Task: Check the status of a specific file within your repository to assess its condition.
Action: Mouse moved to (348, 370)
Screenshot: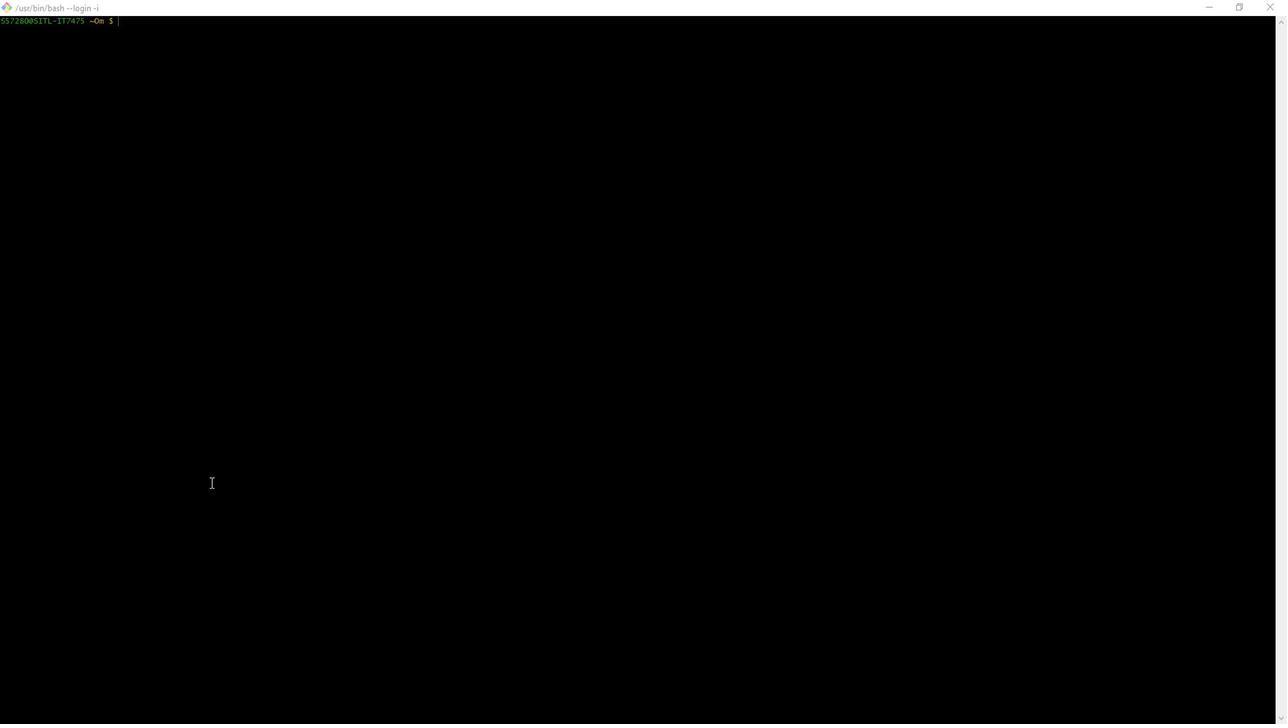 
Action: Mouse pressed left at (348, 370)
Screenshot: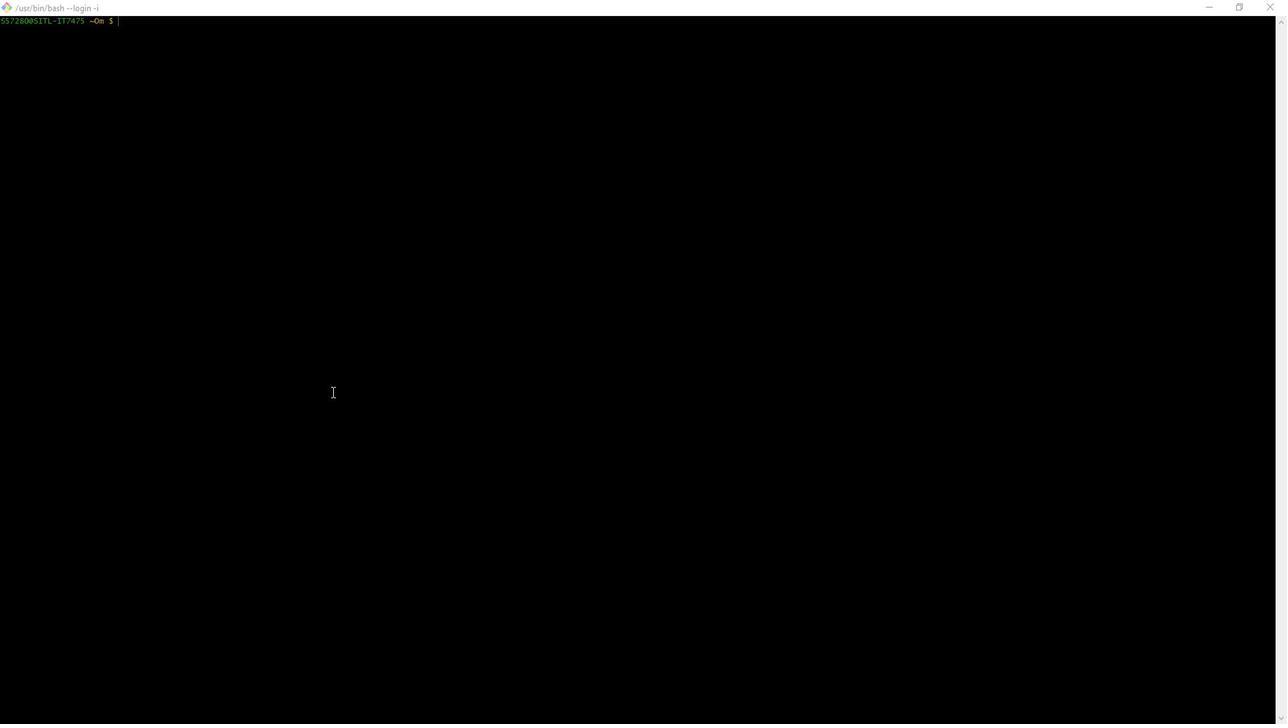 
Action: Mouse moved to (348, 370)
Screenshot: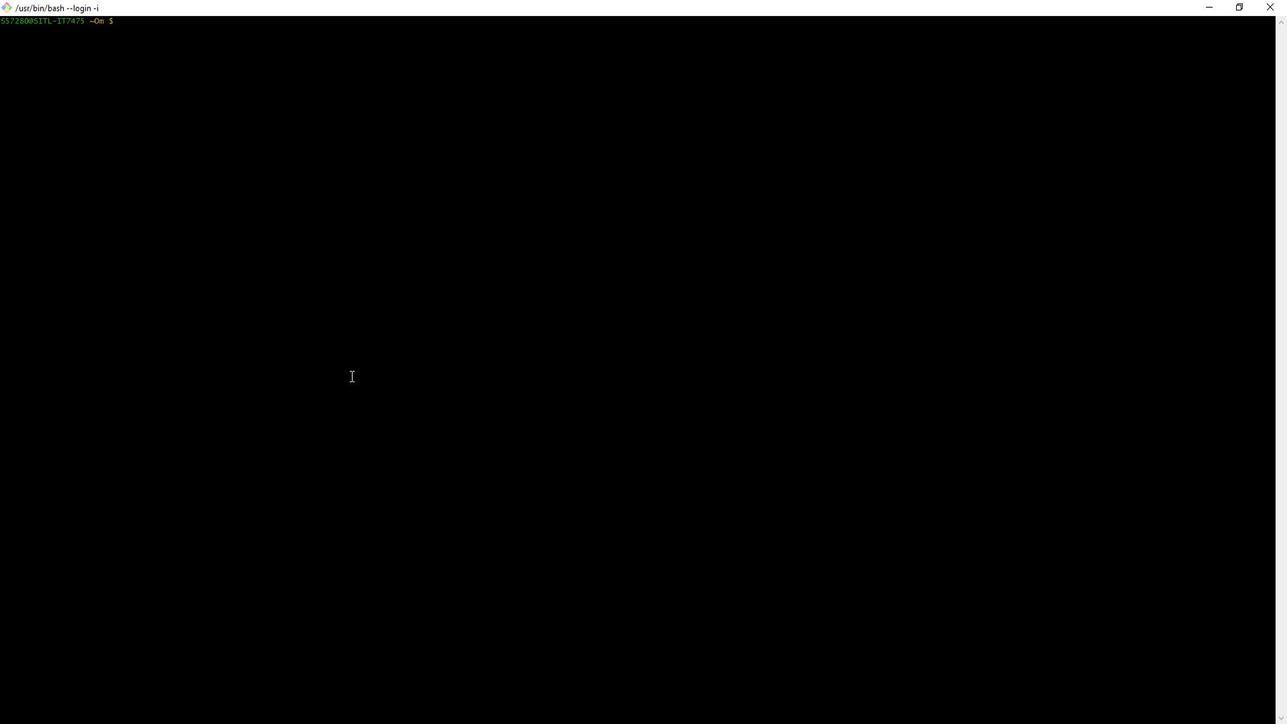 
Action: Mouse pressed left at (348, 370)
Screenshot: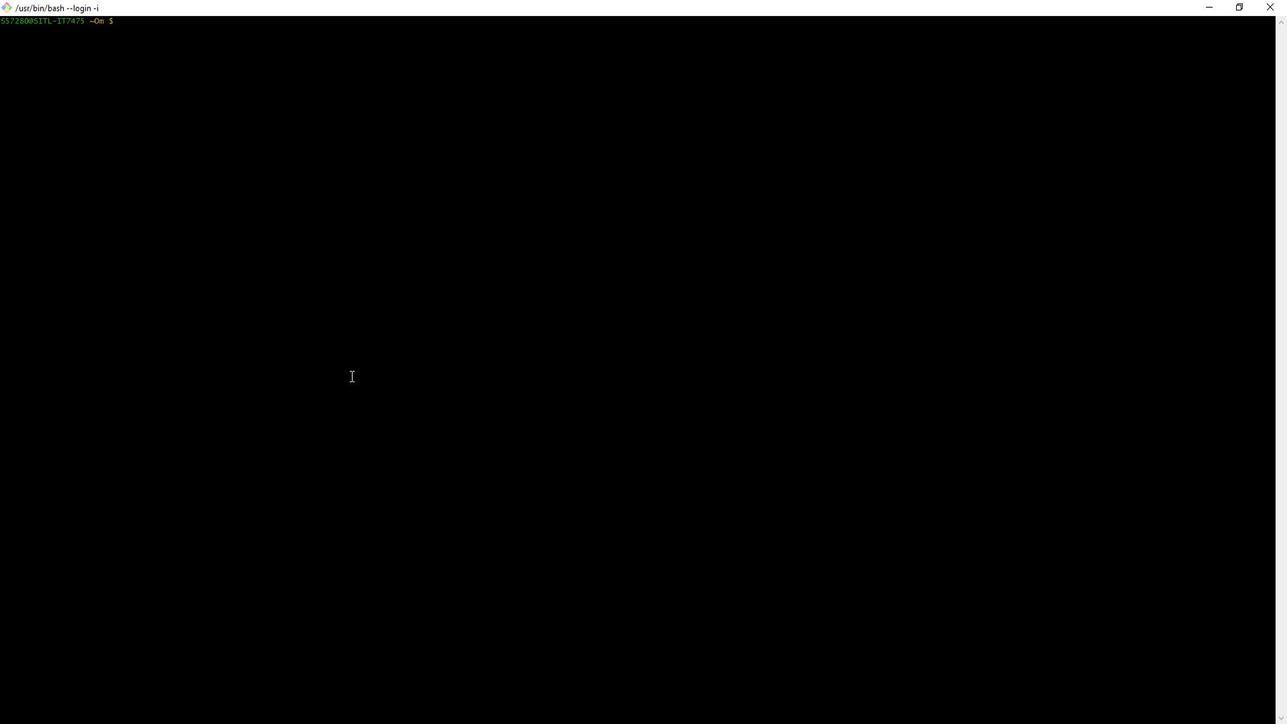
Action: Key pressed cd<Key.space>public-apis<Key.enter>git<Key.space>show<Key.enter>git<Key.space>status<Key.space>.gitignore<Key.enter>
Screenshot: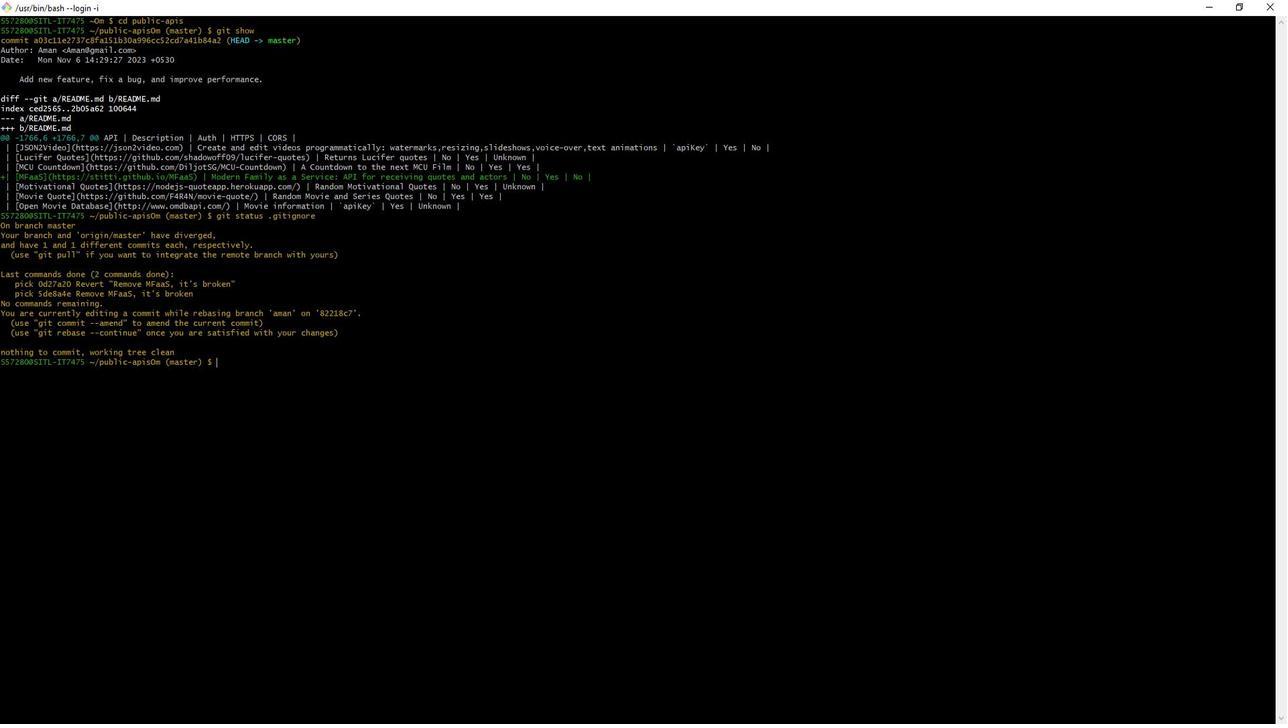 
Action: Mouse moved to (348, 370)
Screenshot: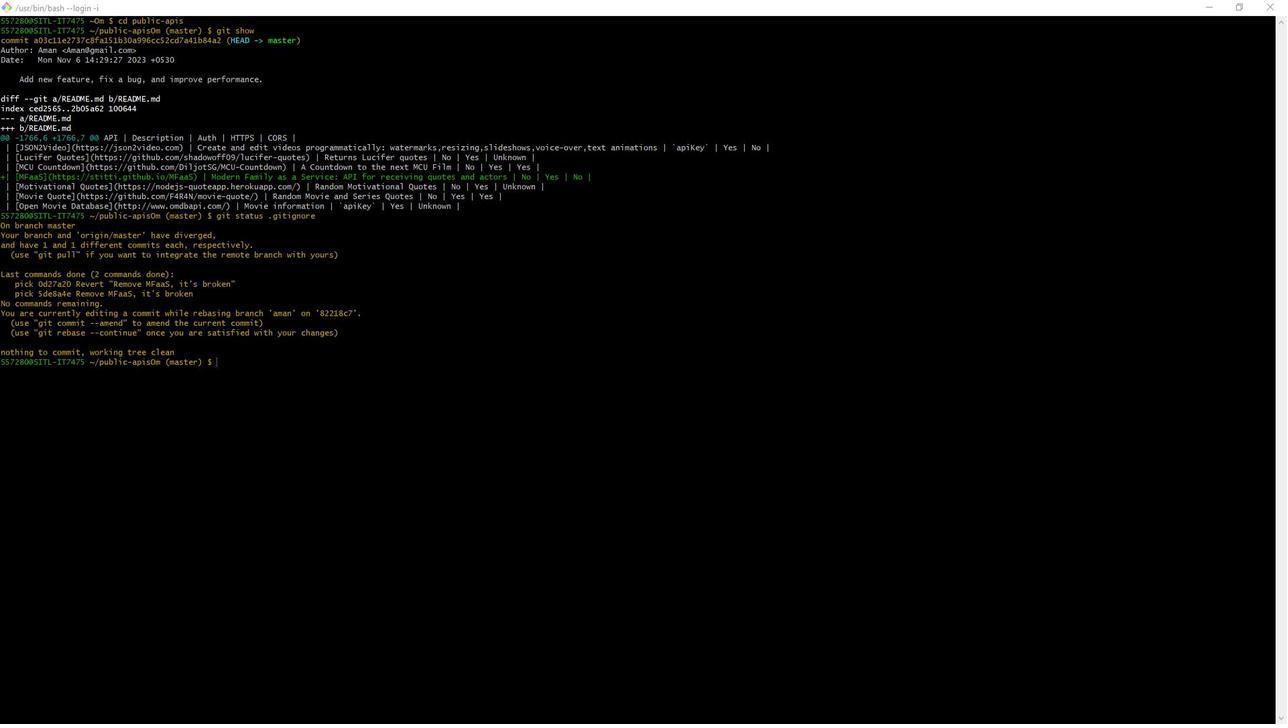 
Action: Mouse pressed left at (348, 370)
Screenshot: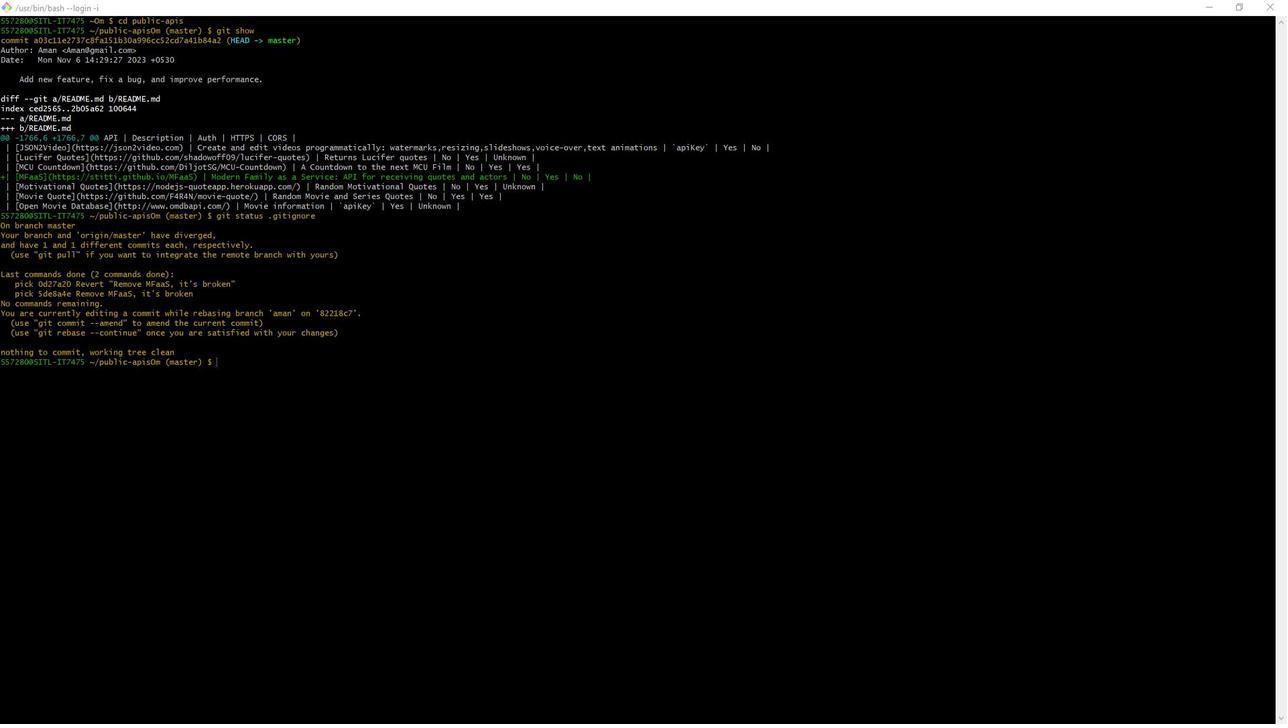 
Action: Mouse moved to (348, 370)
Screenshot: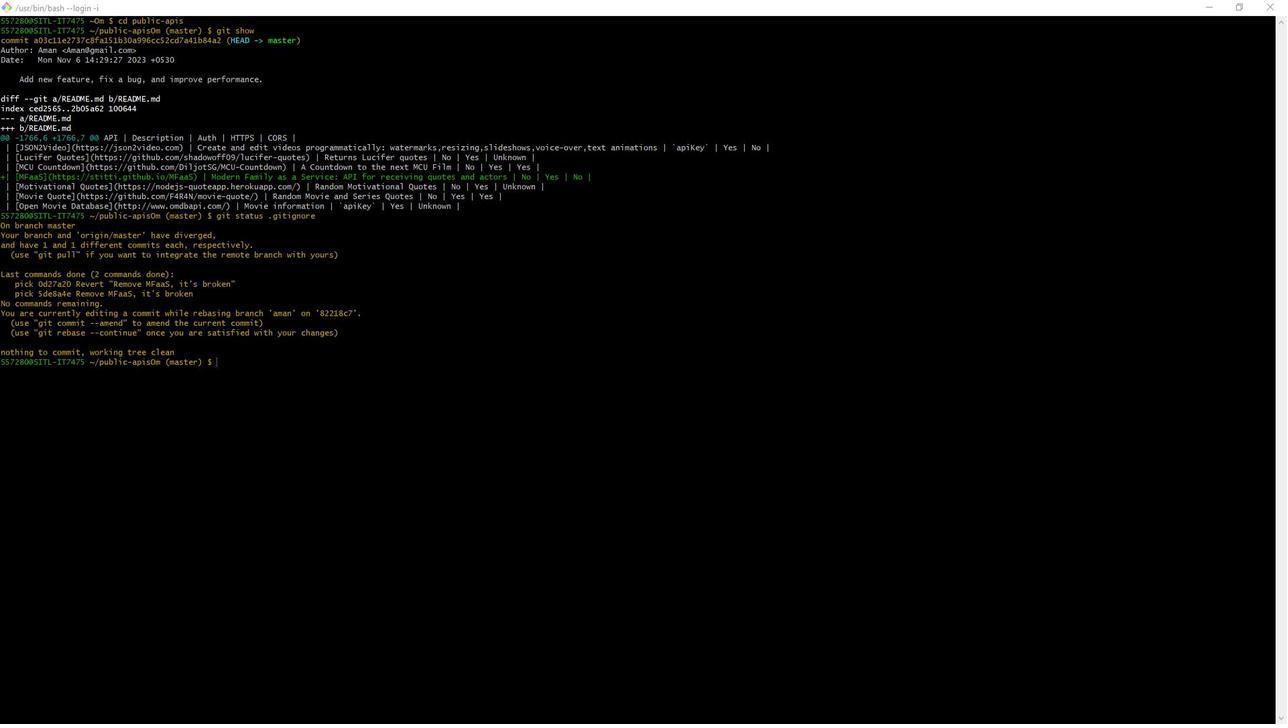 
Action: Mouse pressed left at (348, 370)
Screenshot: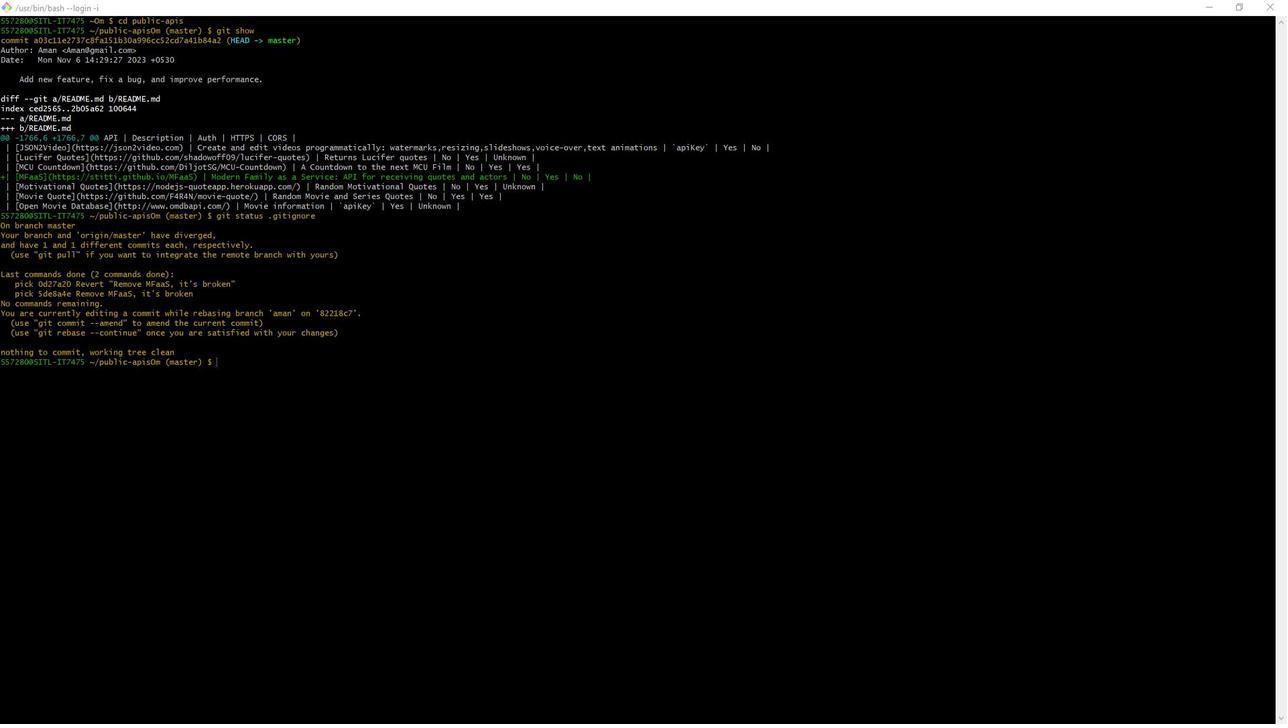 
Action: Mouse moved to (348, 370)
Screenshot: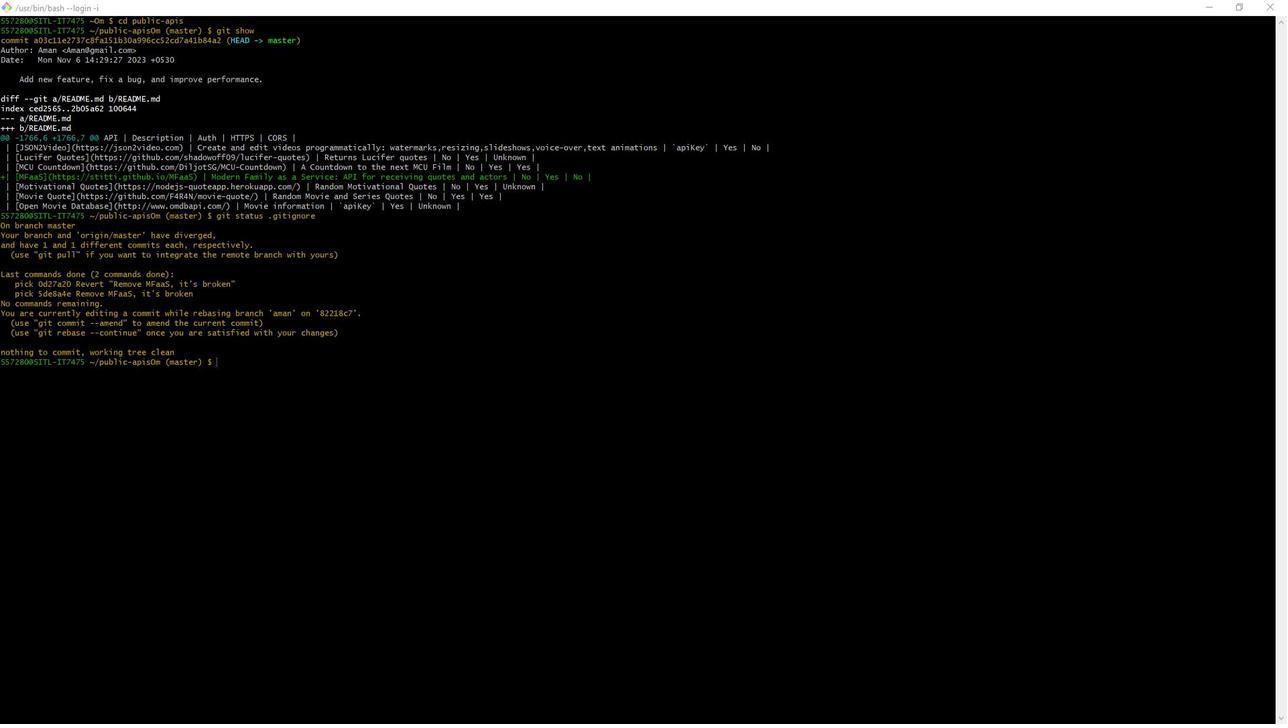 
